 Task: Edit Directed By SAAC in Action Trailer
Action: Mouse pressed left at (104, 74)
Screenshot: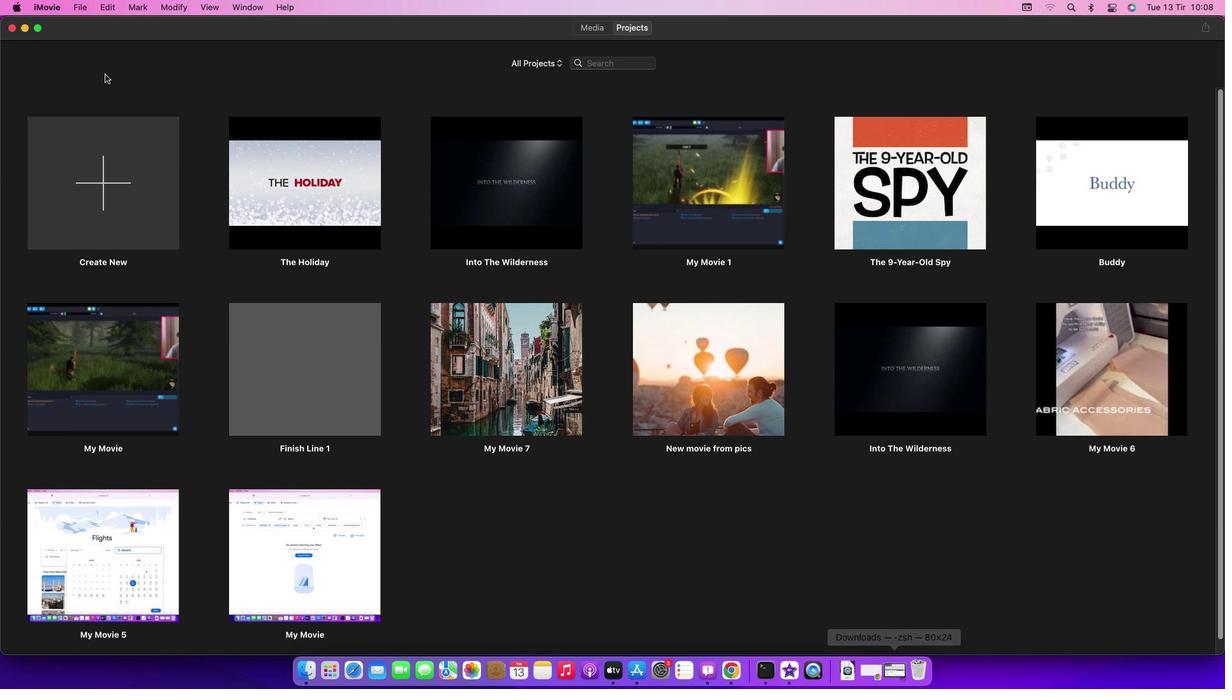 
Action: Mouse moved to (75, 6)
Screenshot: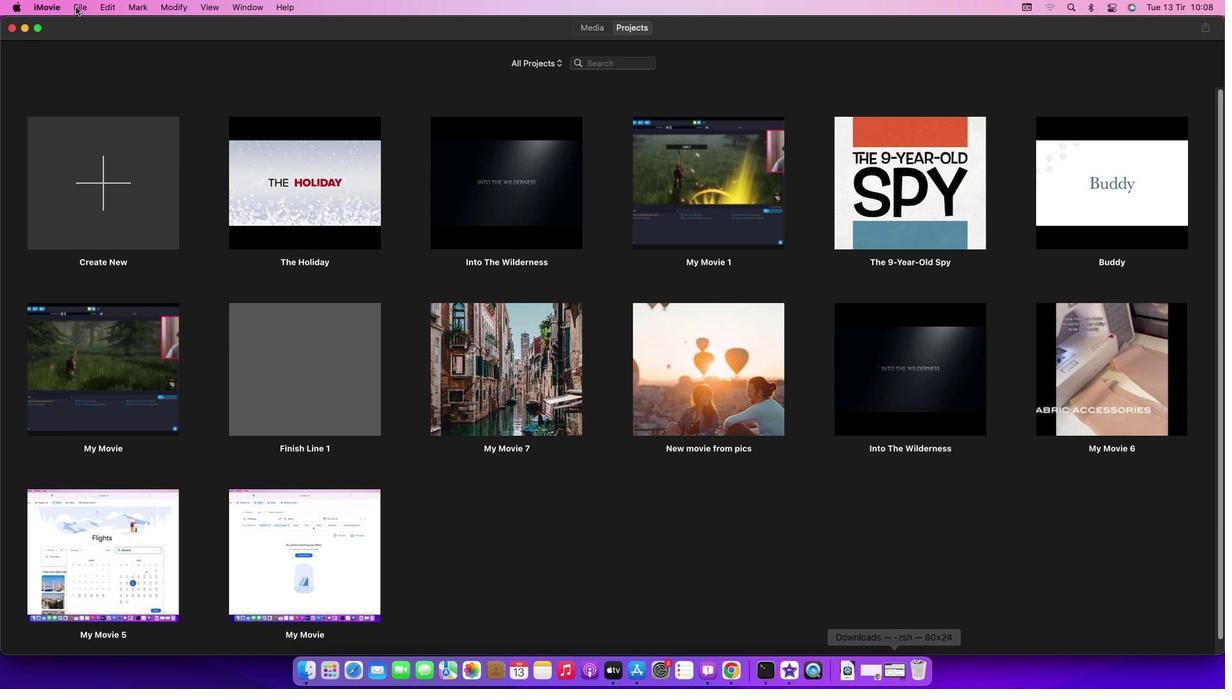 
Action: Mouse pressed left at (75, 6)
Screenshot: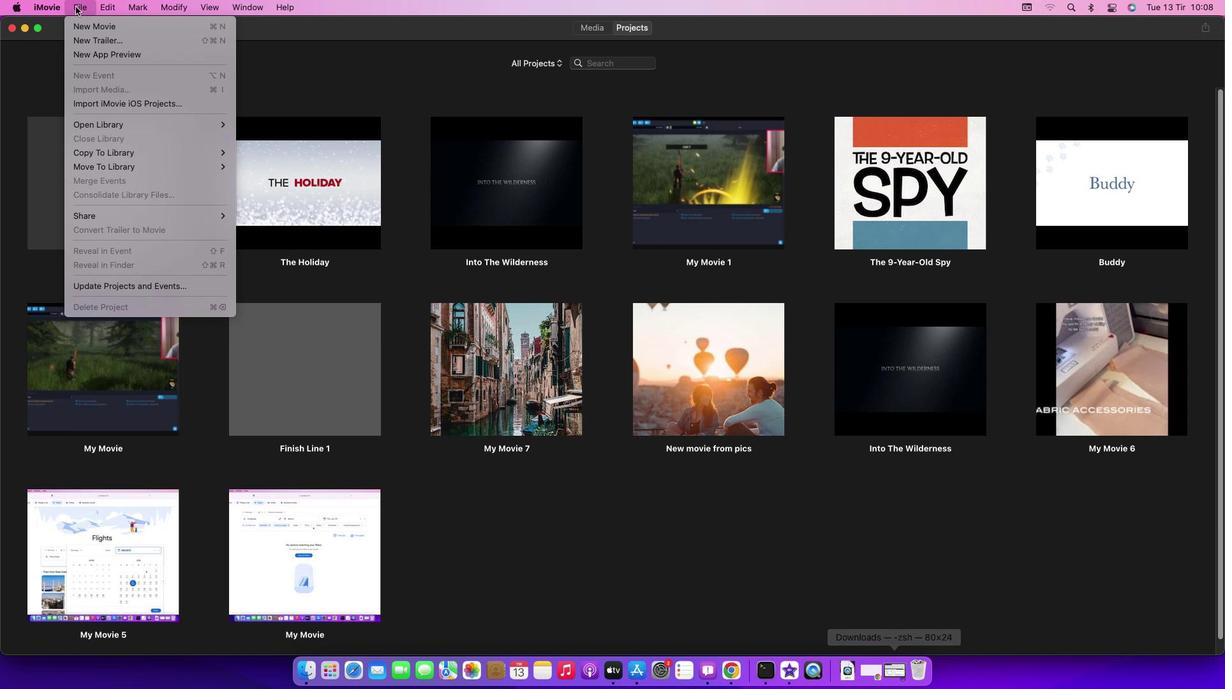 
Action: Mouse moved to (90, 38)
Screenshot: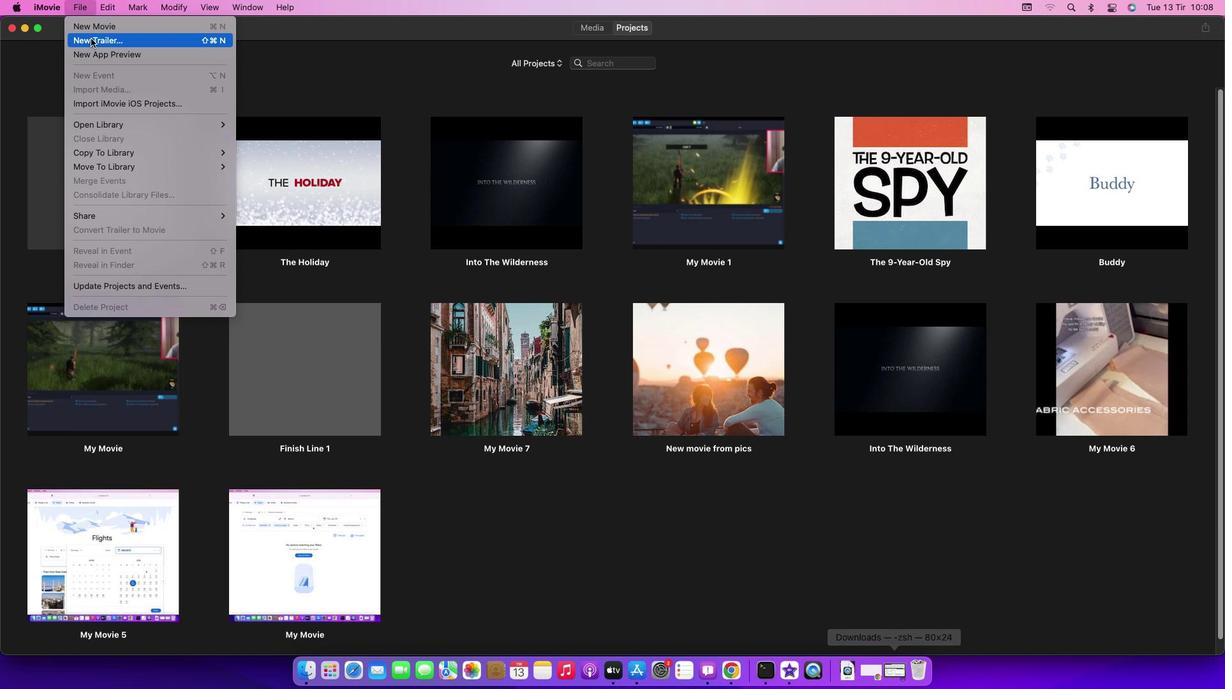 
Action: Mouse pressed left at (90, 38)
Screenshot: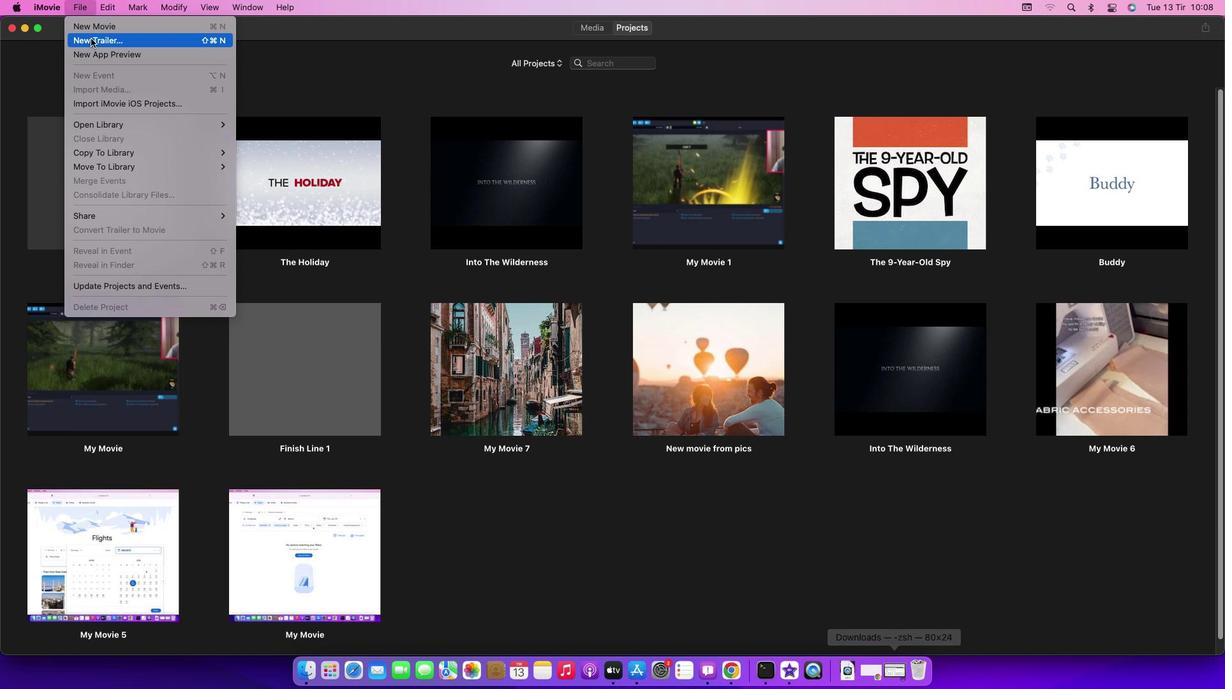 
Action: Mouse moved to (731, 361)
Screenshot: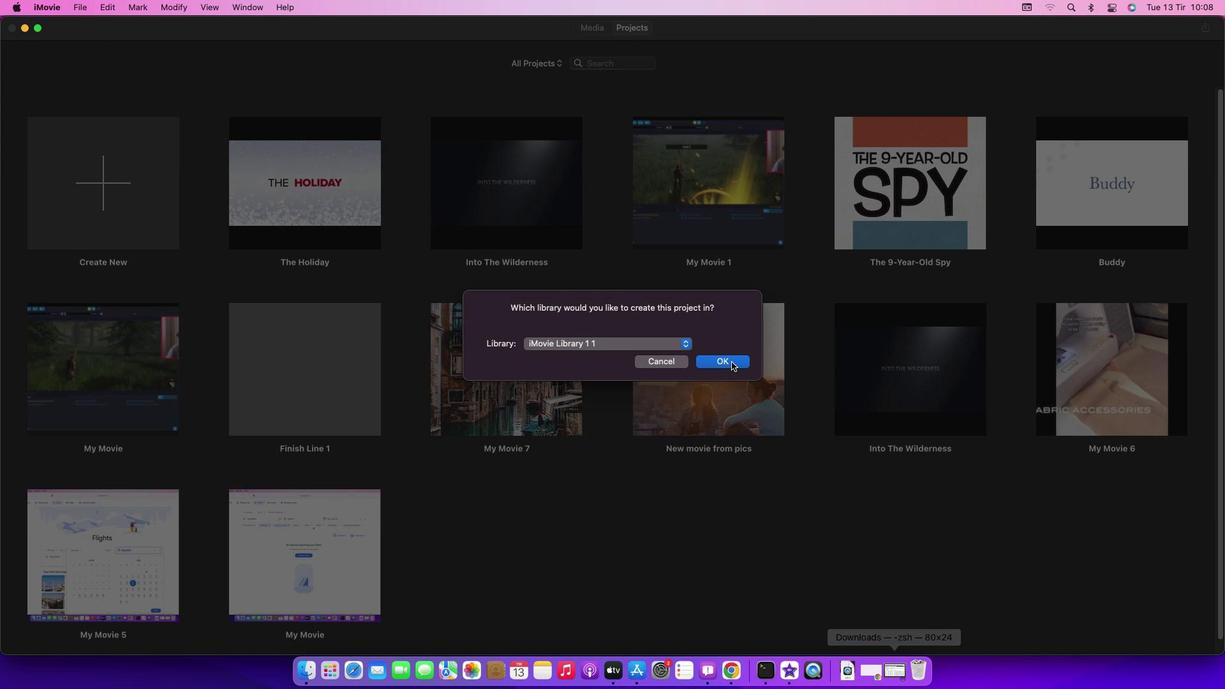 
Action: Mouse pressed left at (731, 361)
Screenshot: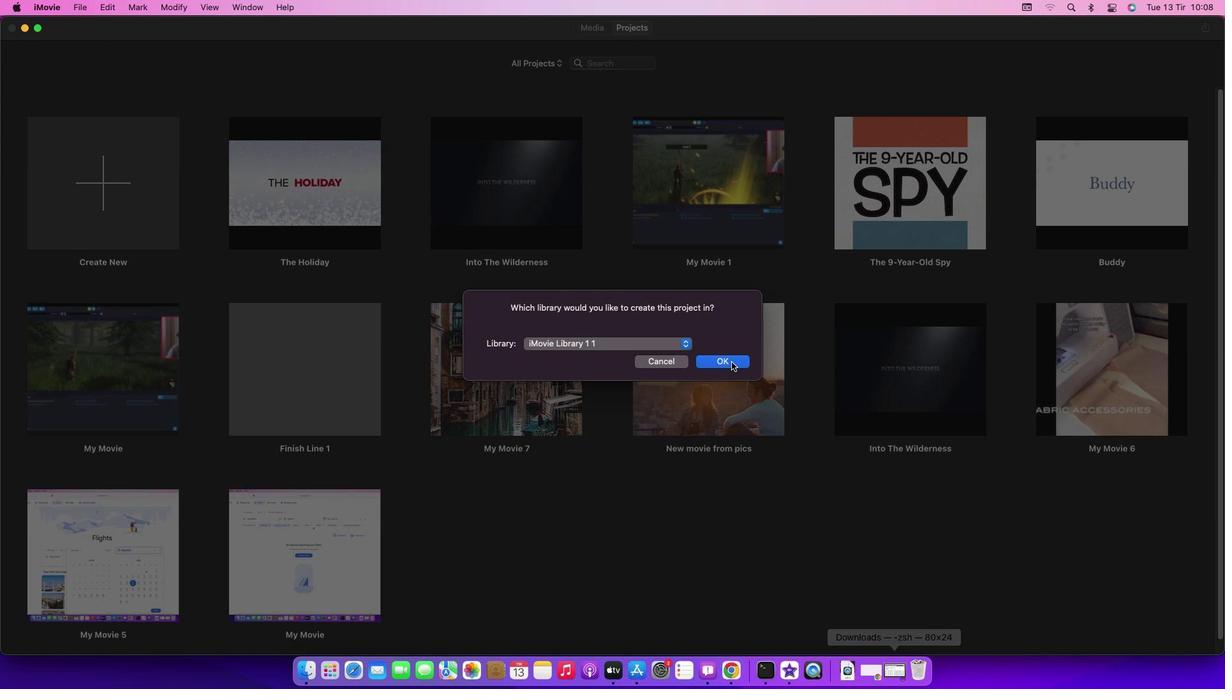 
Action: Mouse moved to (331, 244)
Screenshot: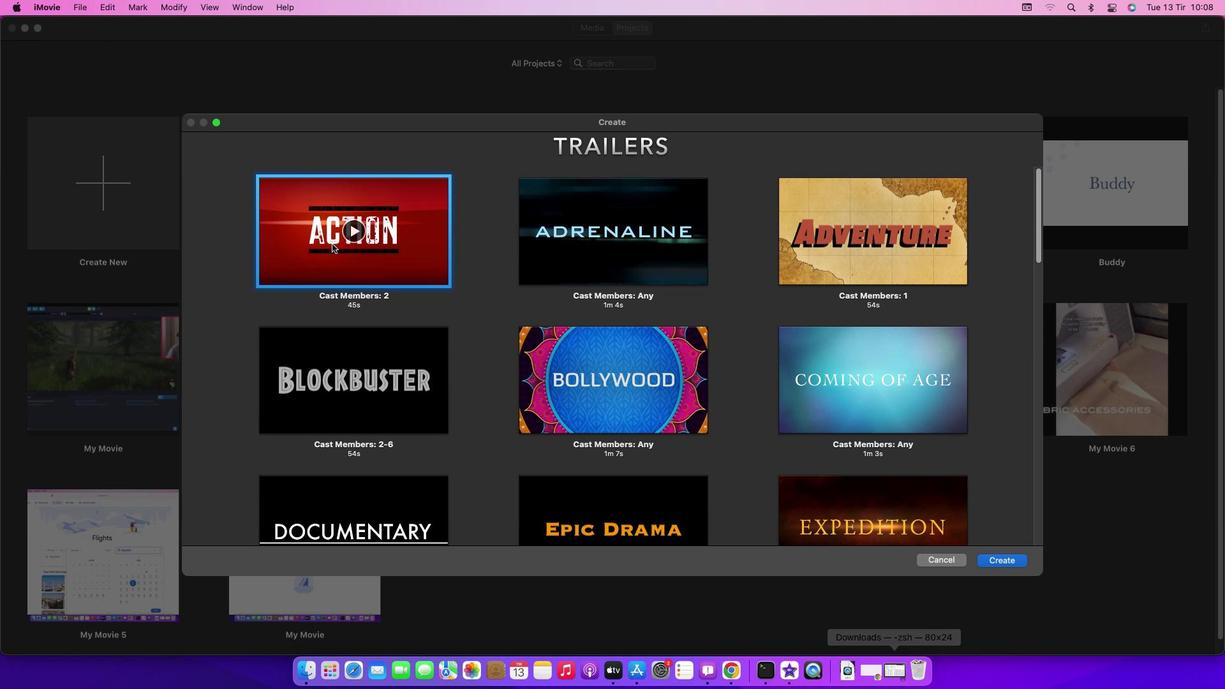 
Action: Mouse pressed left at (331, 244)
Screenshot: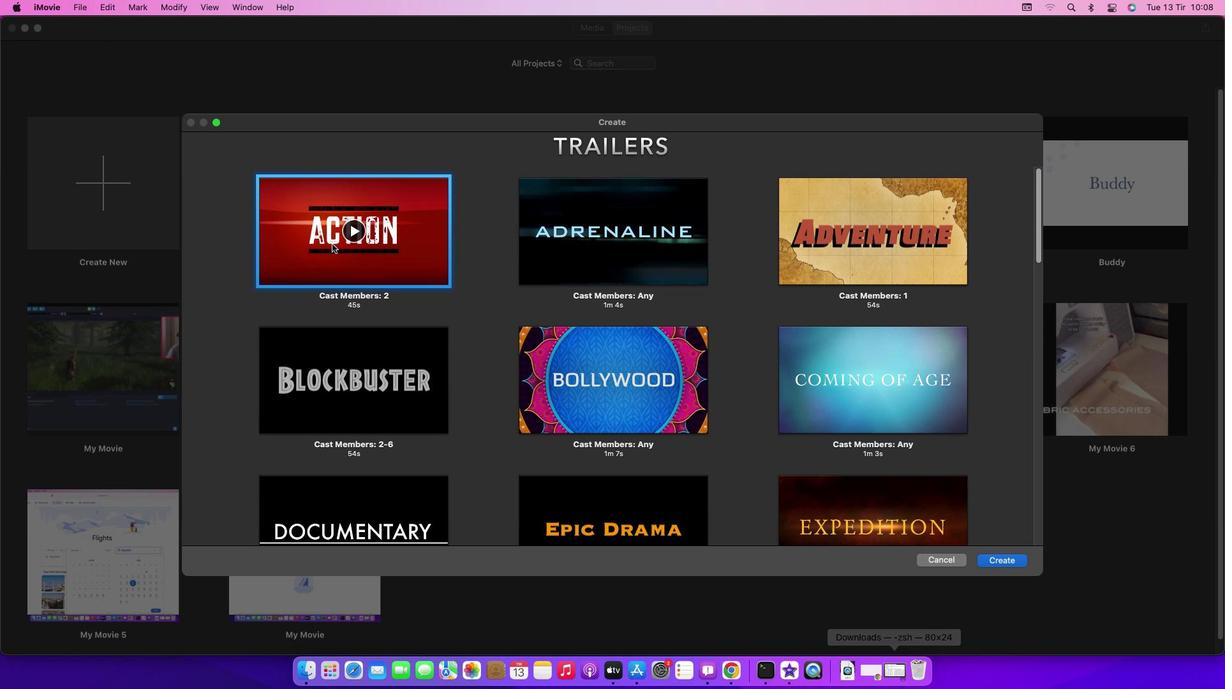 
Action: Mouse moved to (1008, 564)
Screenshot: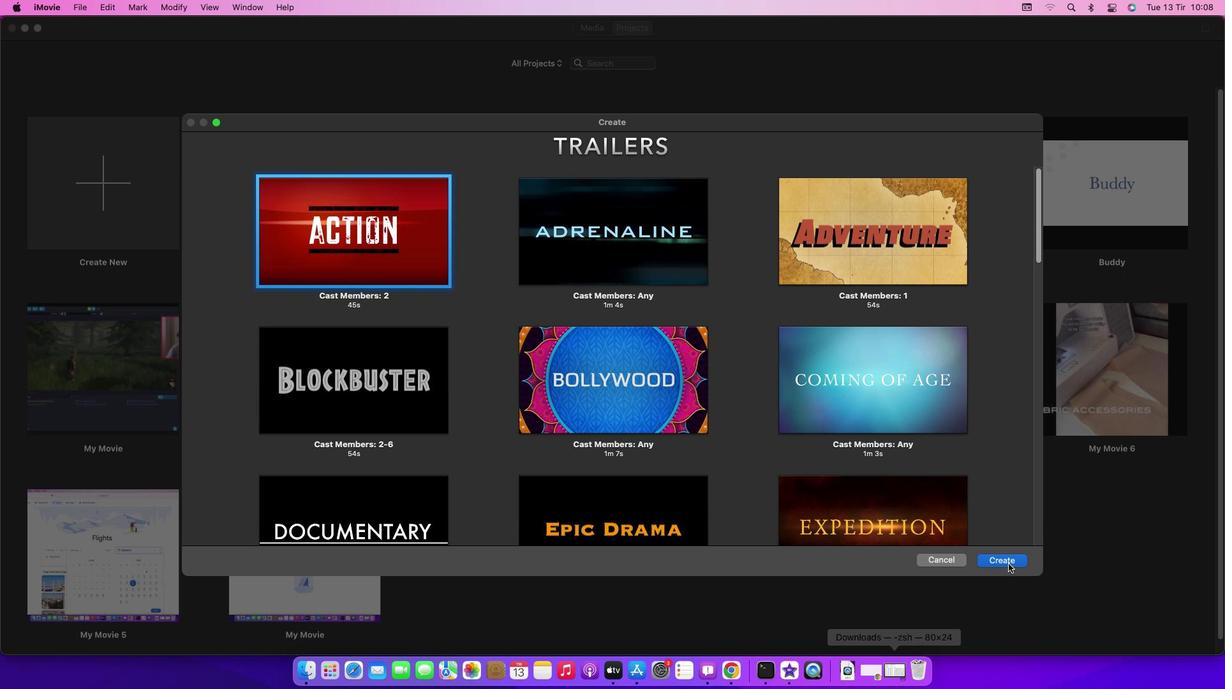
Action: Mouse pressed left at (1008, 564)
Screenshot: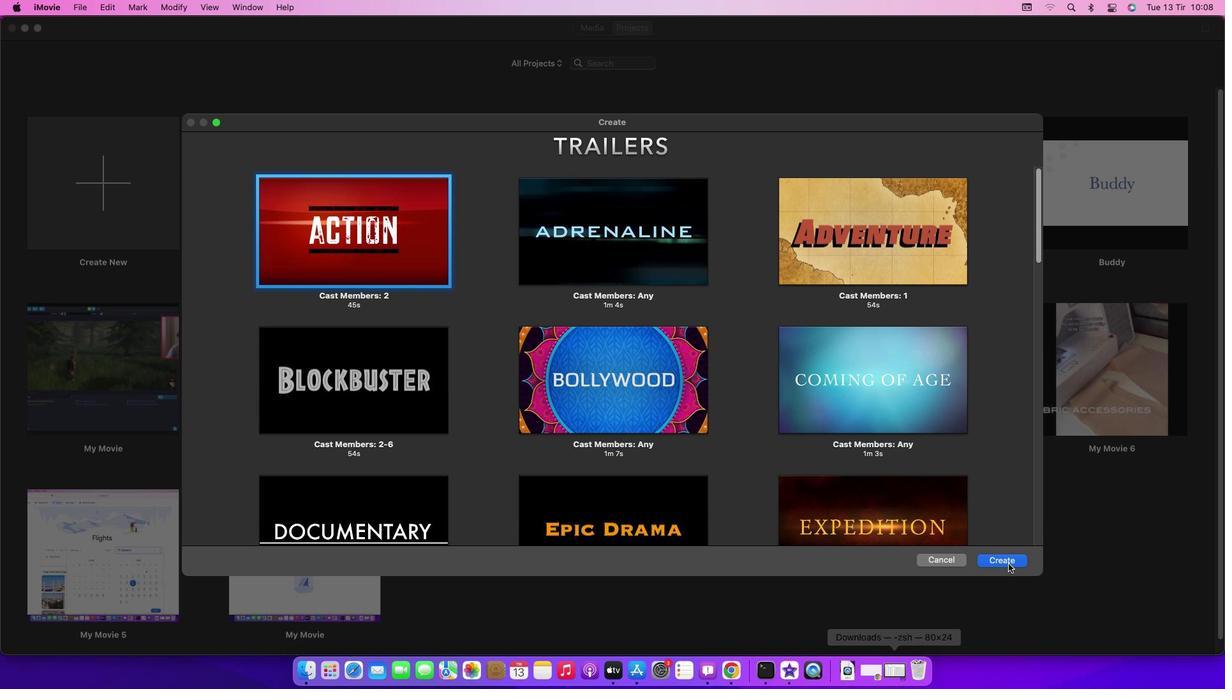 
Action: Mouse moved to (495, 479)
Screenshot: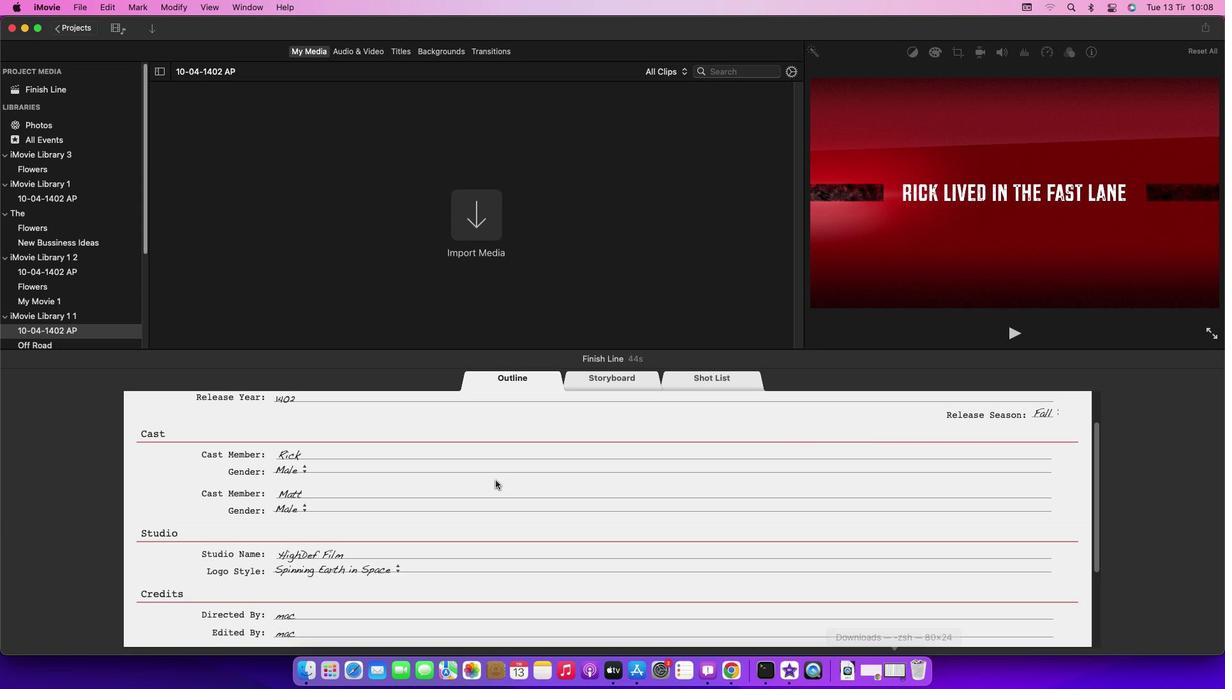 
Action: Mouse scrolled (495, 479) with delta (0, 0)
Screenshot: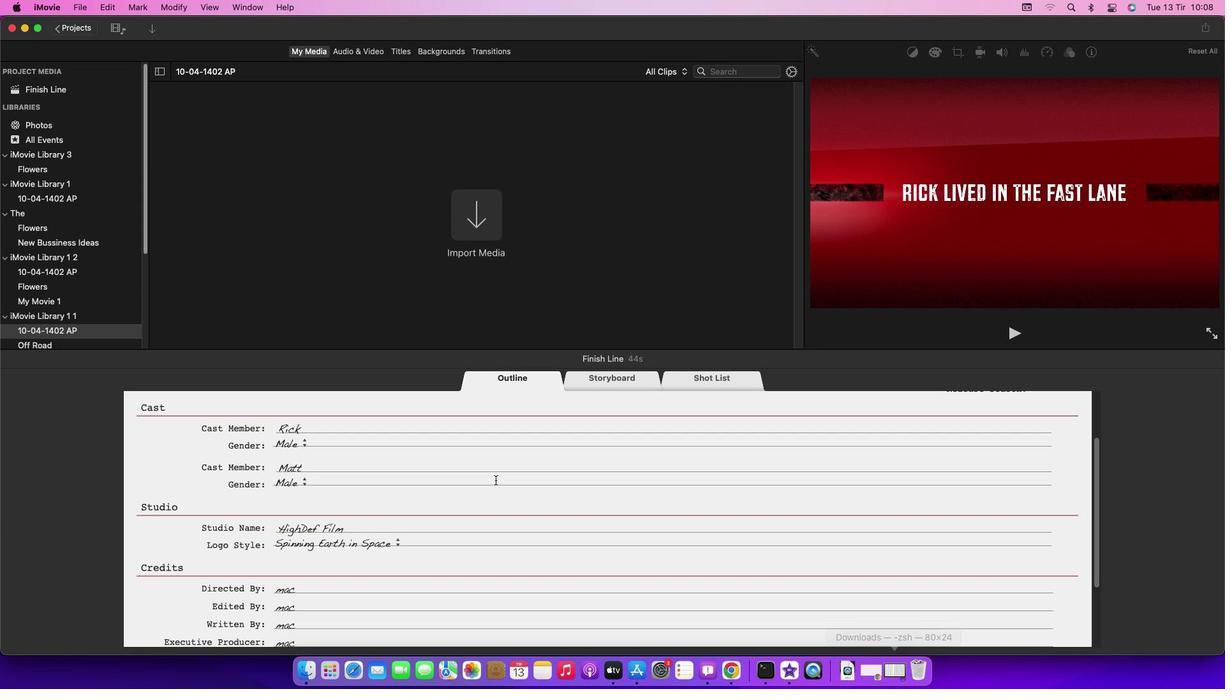 
Action: Mouse scrolled (495, 479) with delta (0, 0)
Screenshot: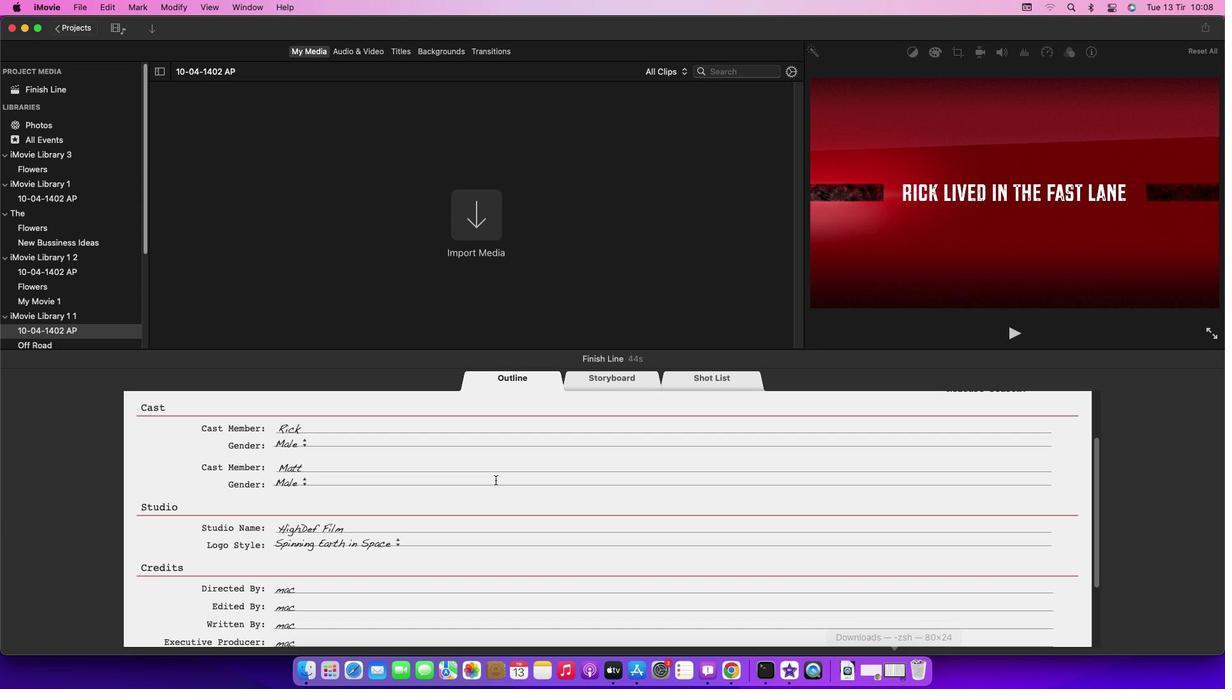 
Action: Mouse scrolled (495, 479) with delta (0, -1)
Screenshot: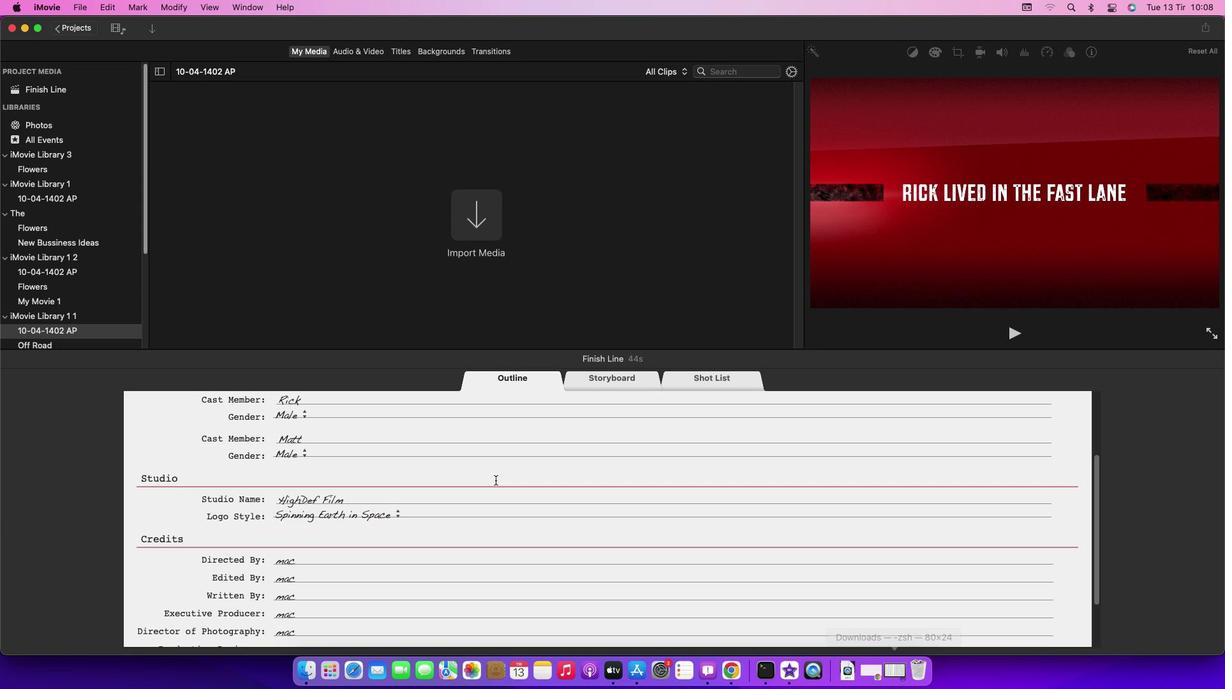 
Action: Mouse scrolled (495, 479) with delta (0, -2)
Screenshot: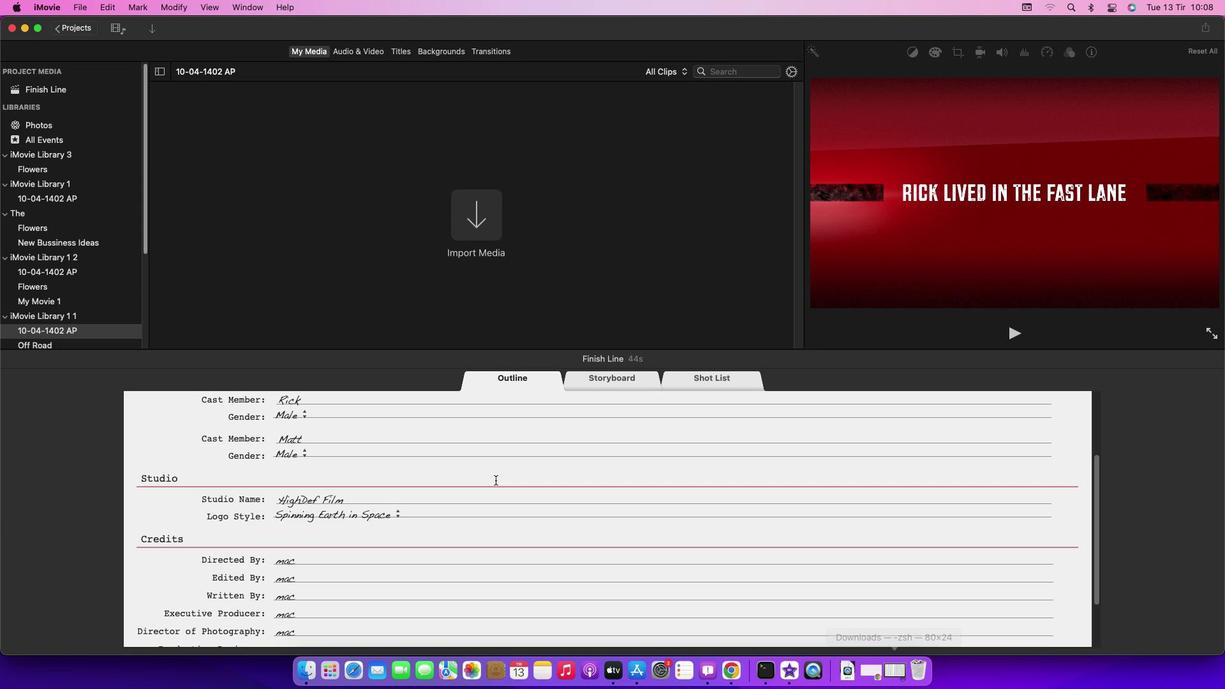 
Action: Mouse moved to (316, 566)
Screenshot: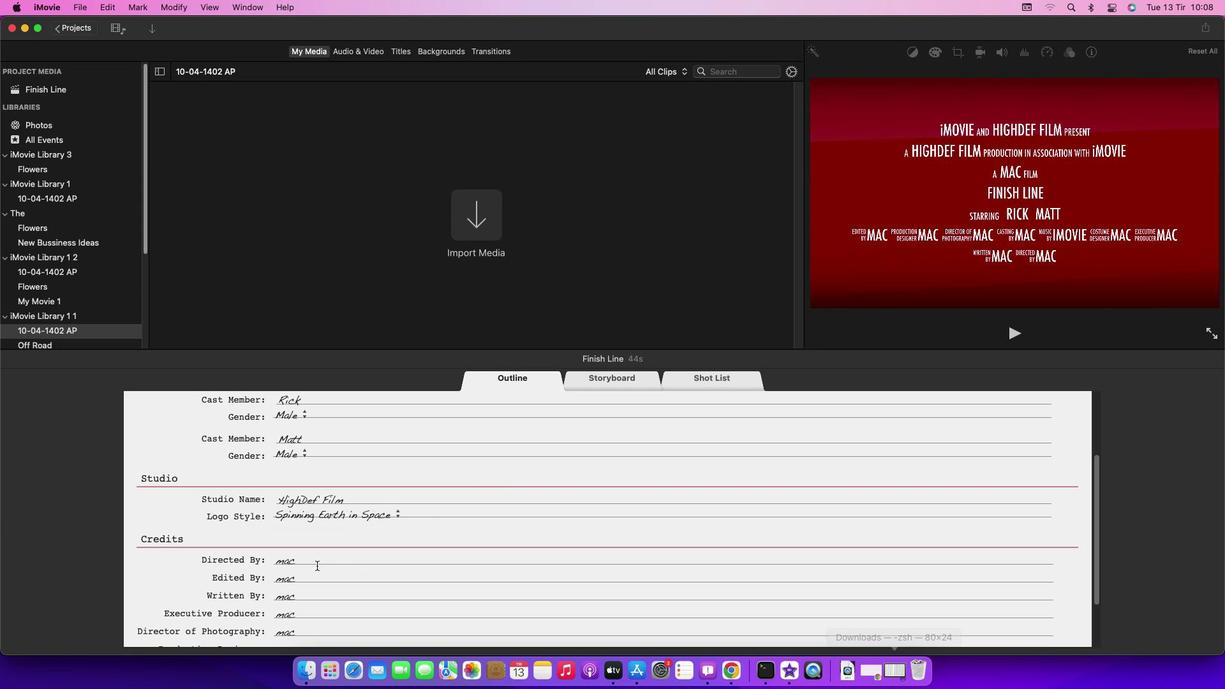 
Action: Mouse pressed left at (316, 566)
Screenshot: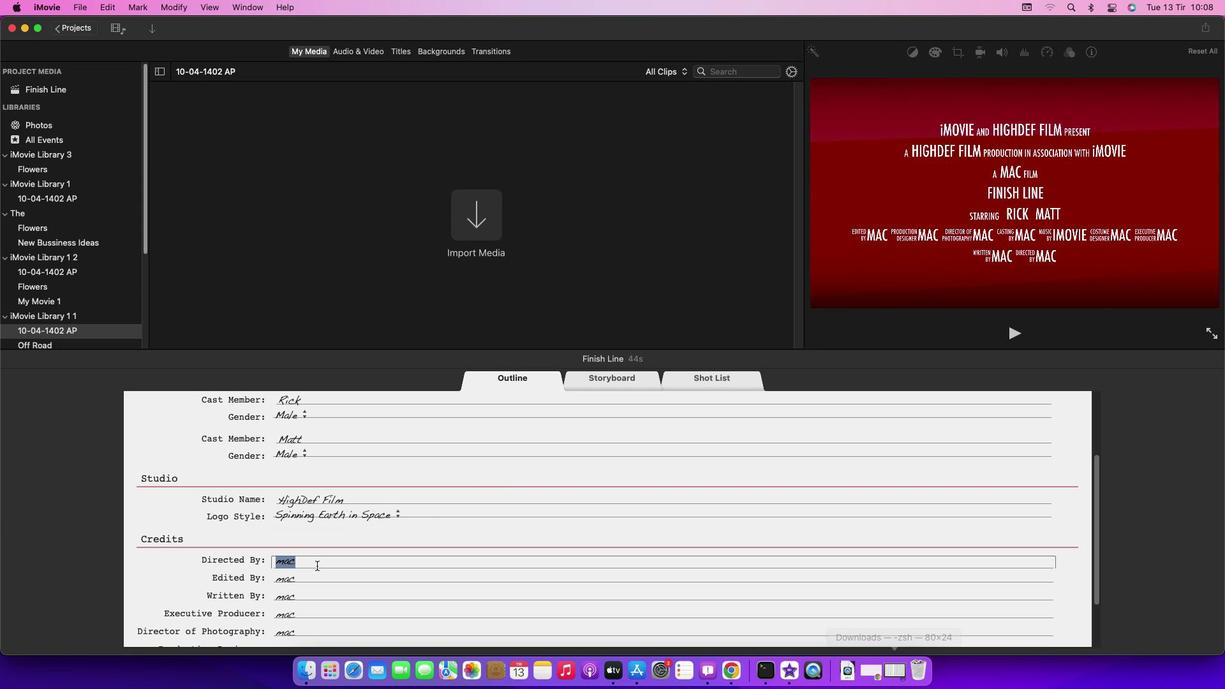 
Action: Mouse moved to (316, 564)
Screenshot: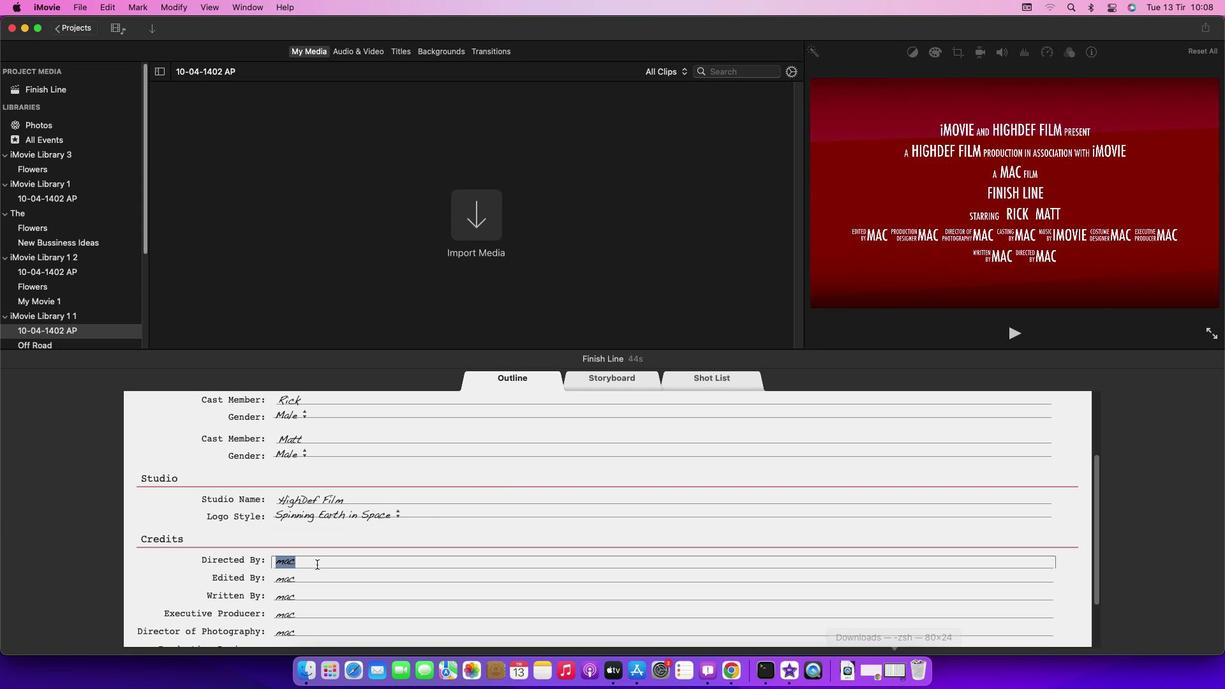 
Action: Key pressed Key.backspace
Screenshot: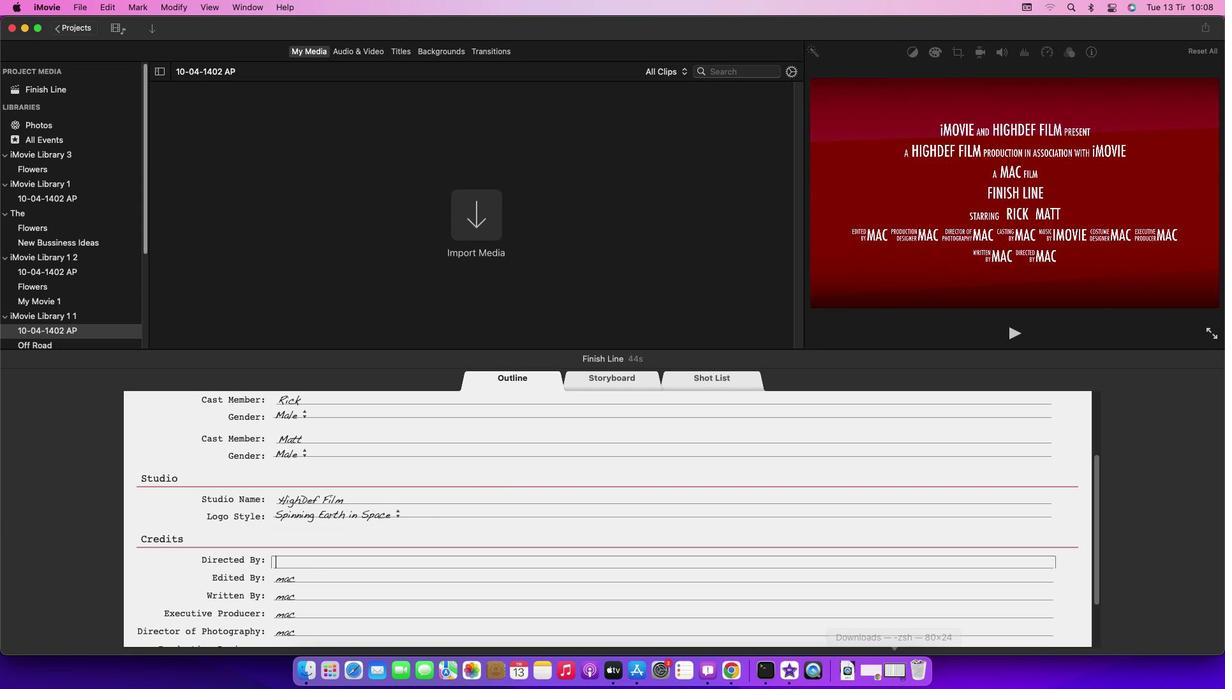 
Action: Mouse moved to (316, 564)
Screenshot: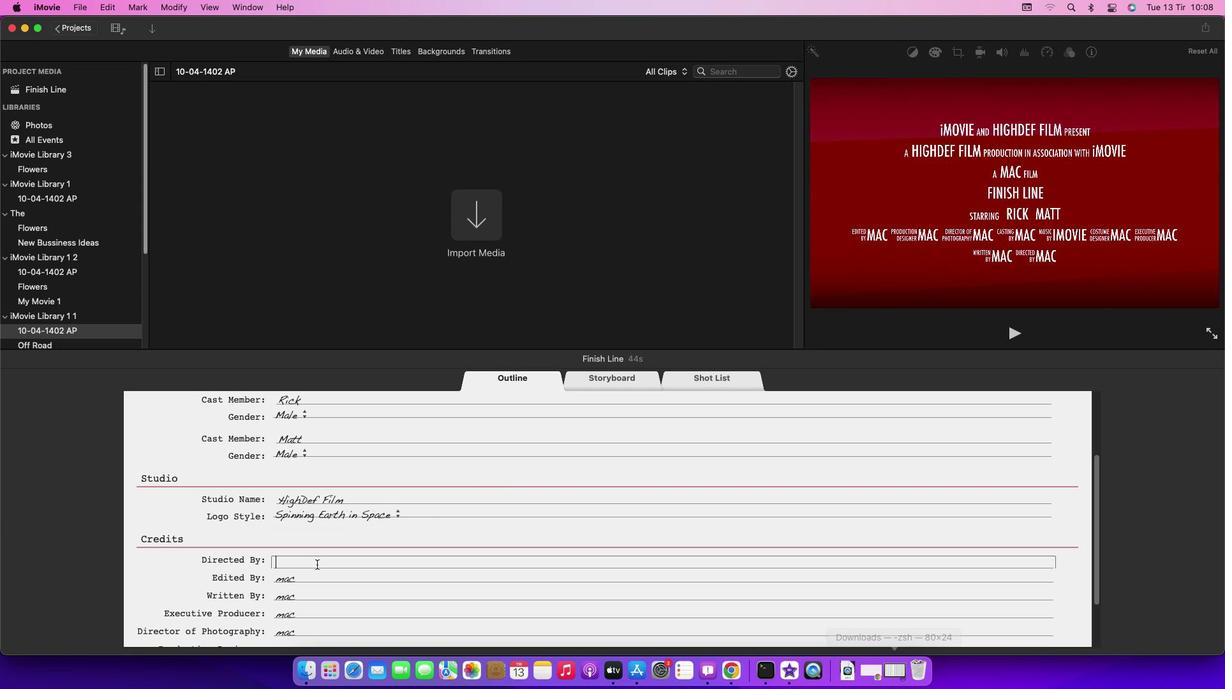 
Action: Key pressed Key.caps_lock'S''A''A''C'Key.enter
Screenshot: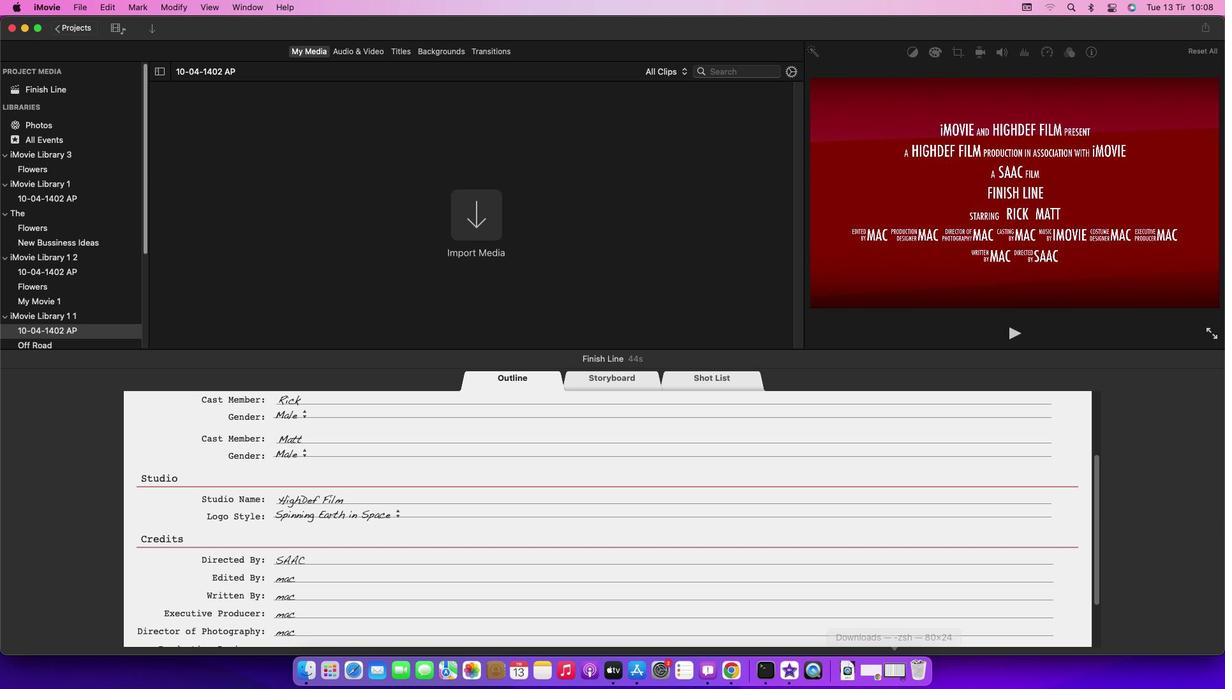 
Action: Mouse moved to (315, 564)
Screenshot: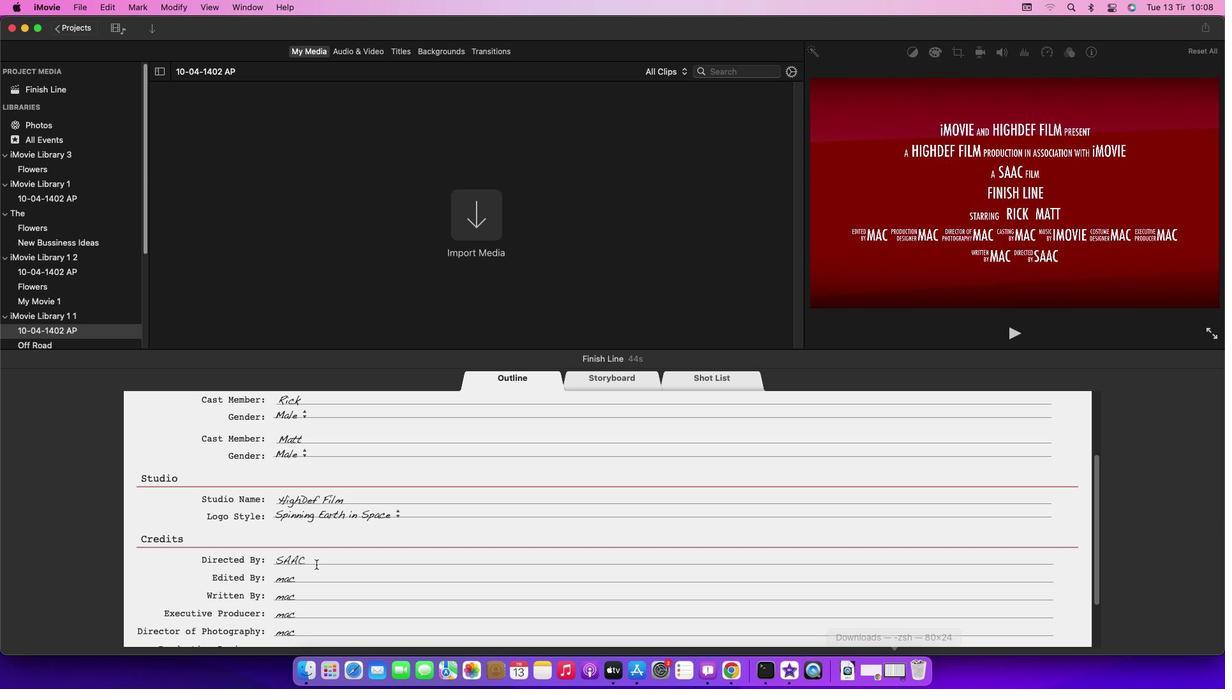 
